 Task: Create a rule when a start date not in this month.
Action: Mouse pressed left at (870, 225)
Screenshot: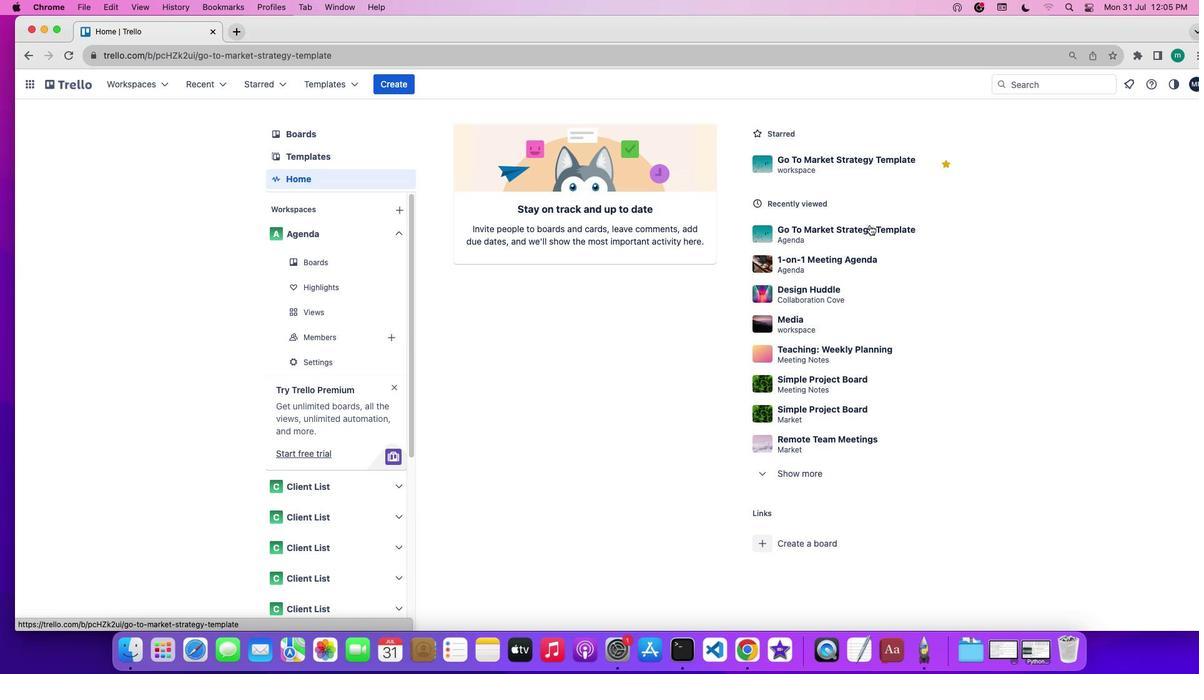 
Action: Mouse moved to (1063, 267)
Screenshot: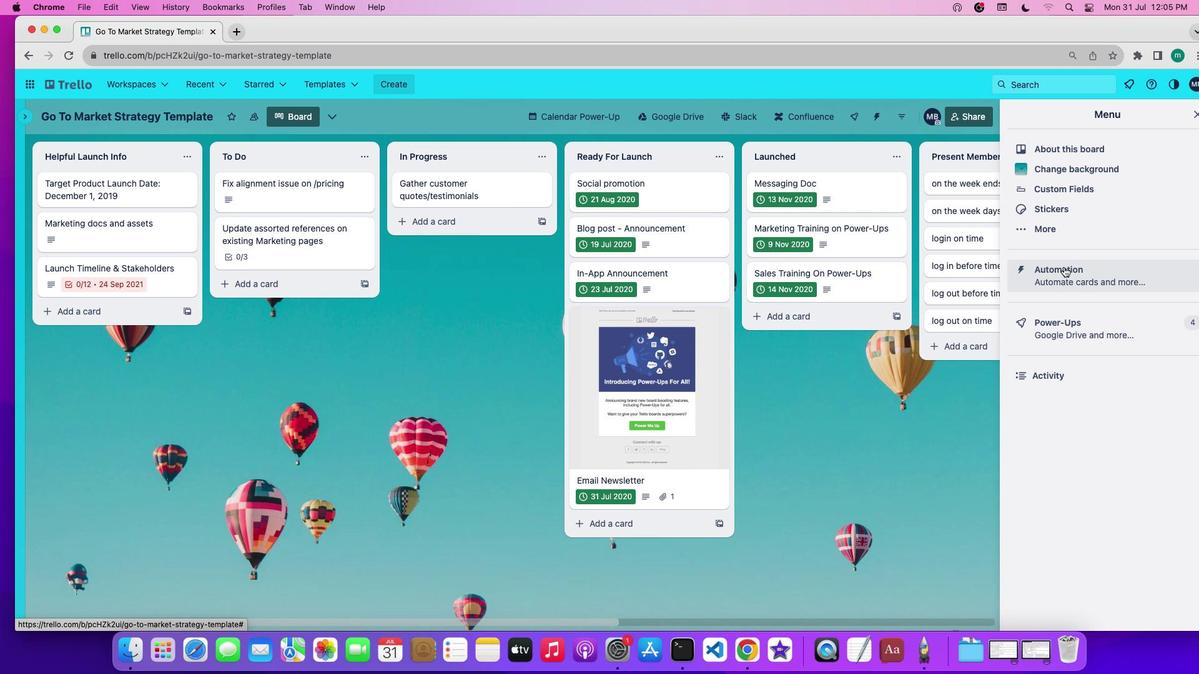 
Action: Mouse pressed left at (1063, 267)
Screenshot: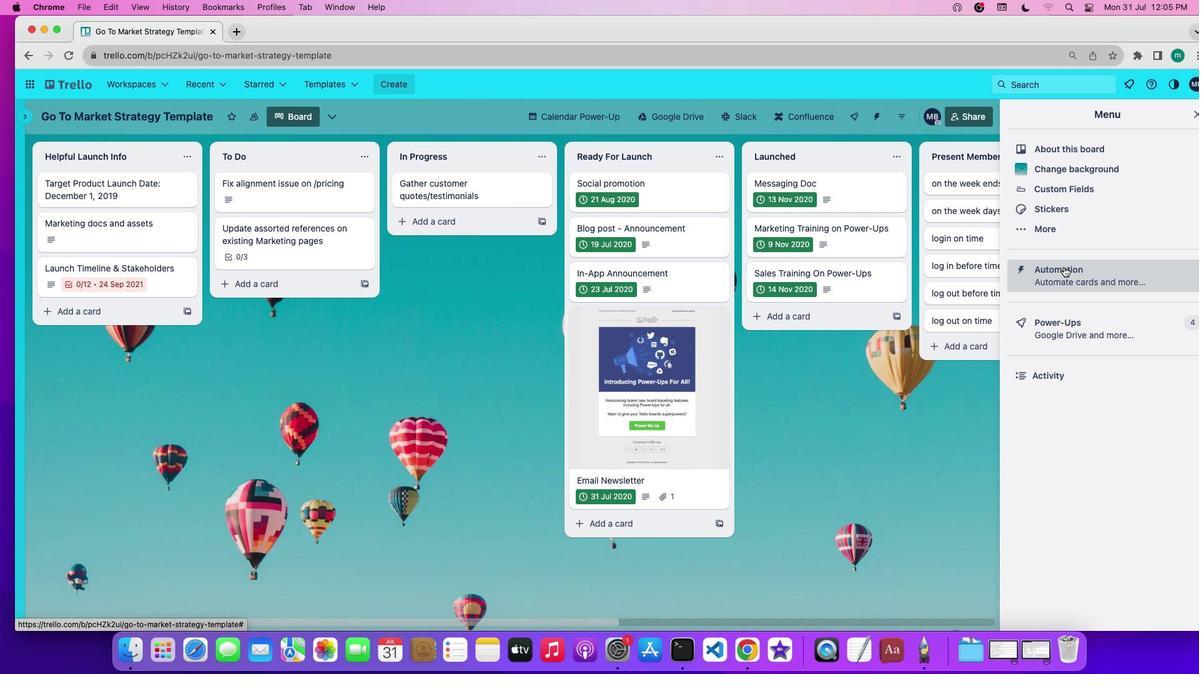 
Action: Mouse moved to (124, 233)
Screenshot: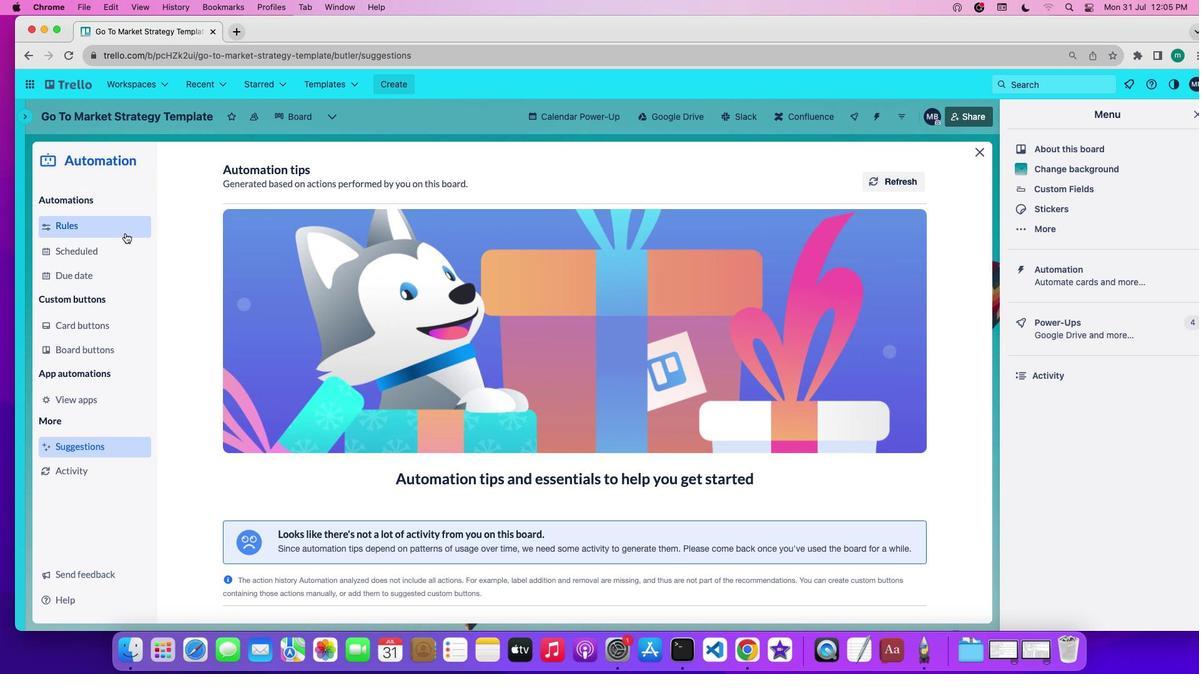 
Action: Mouse pressed left at (124, 233)
Screenshot: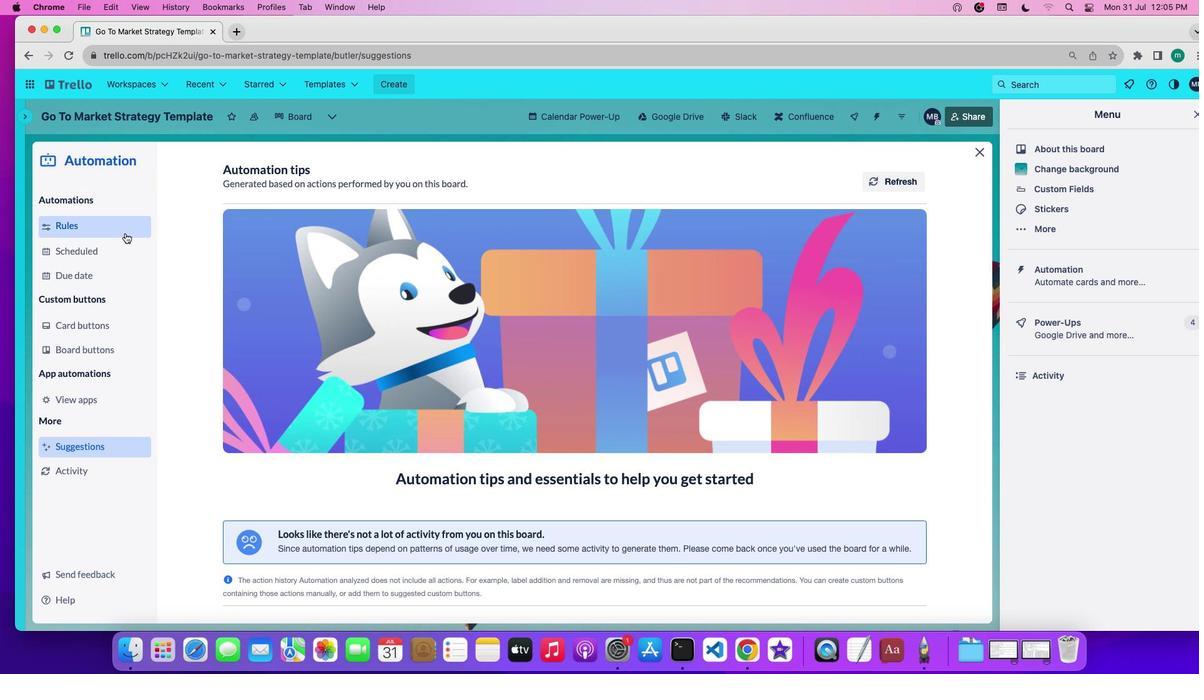 
Action: Mouse moved to (290, 448)
Screenshot: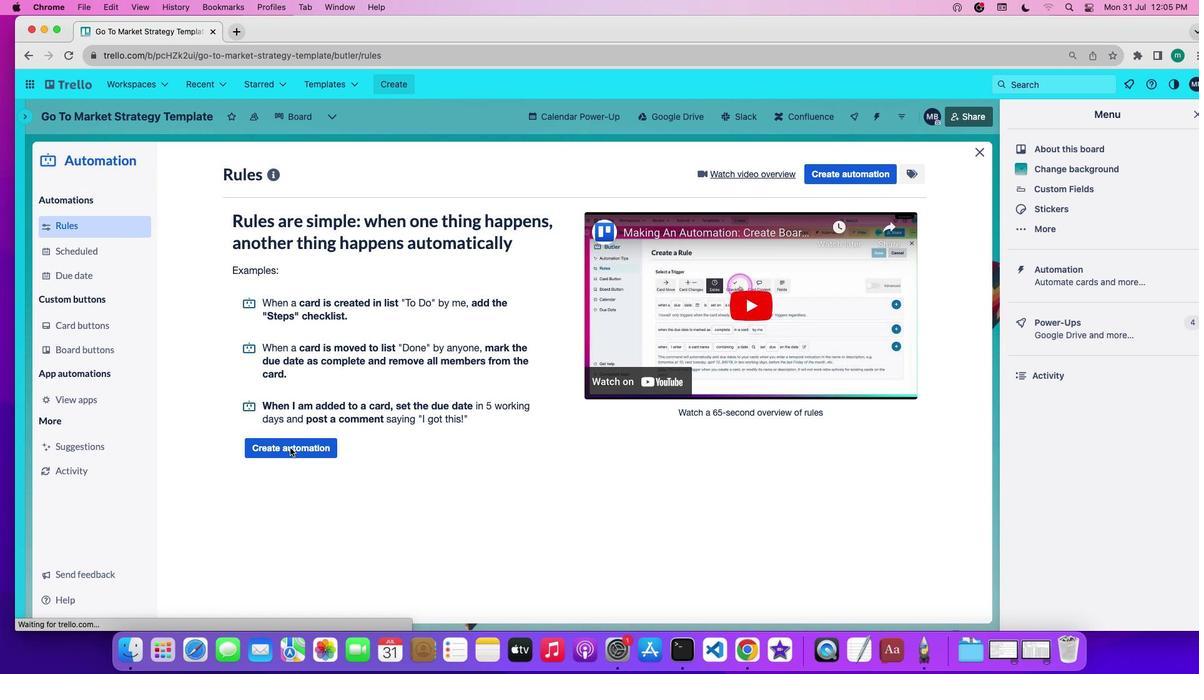 
Action: Mouse pressed left at (290, 448)
Screenshot: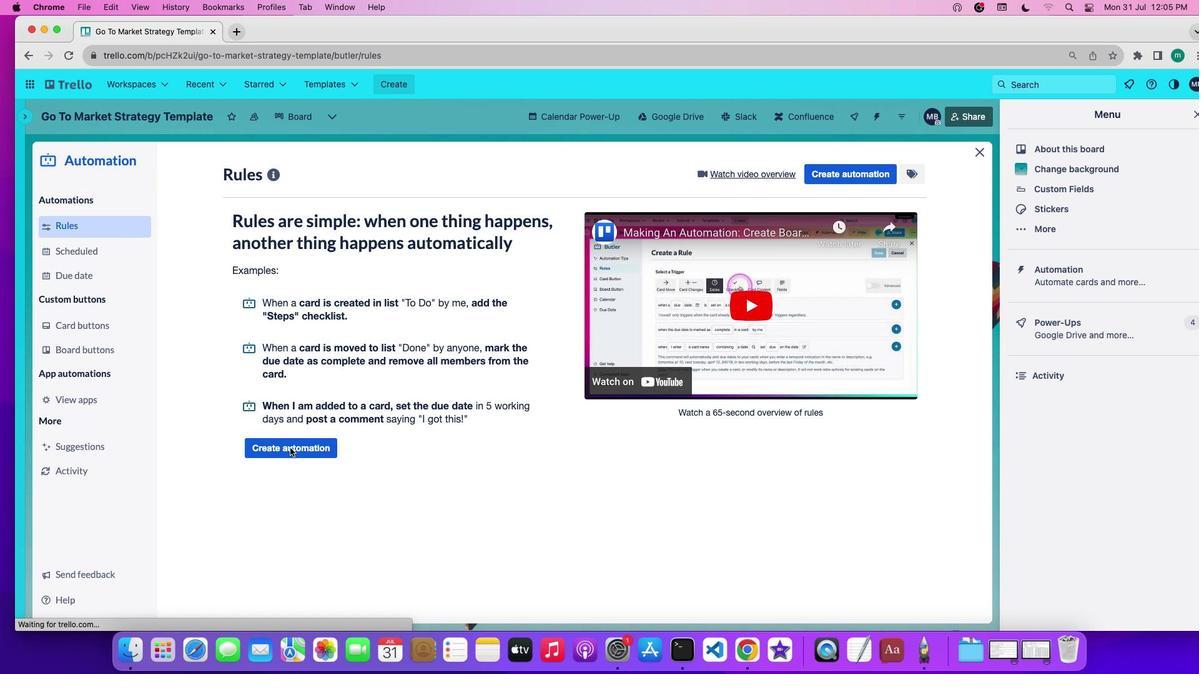 
Action: Mouse moved to (522, 297)
Screenshot: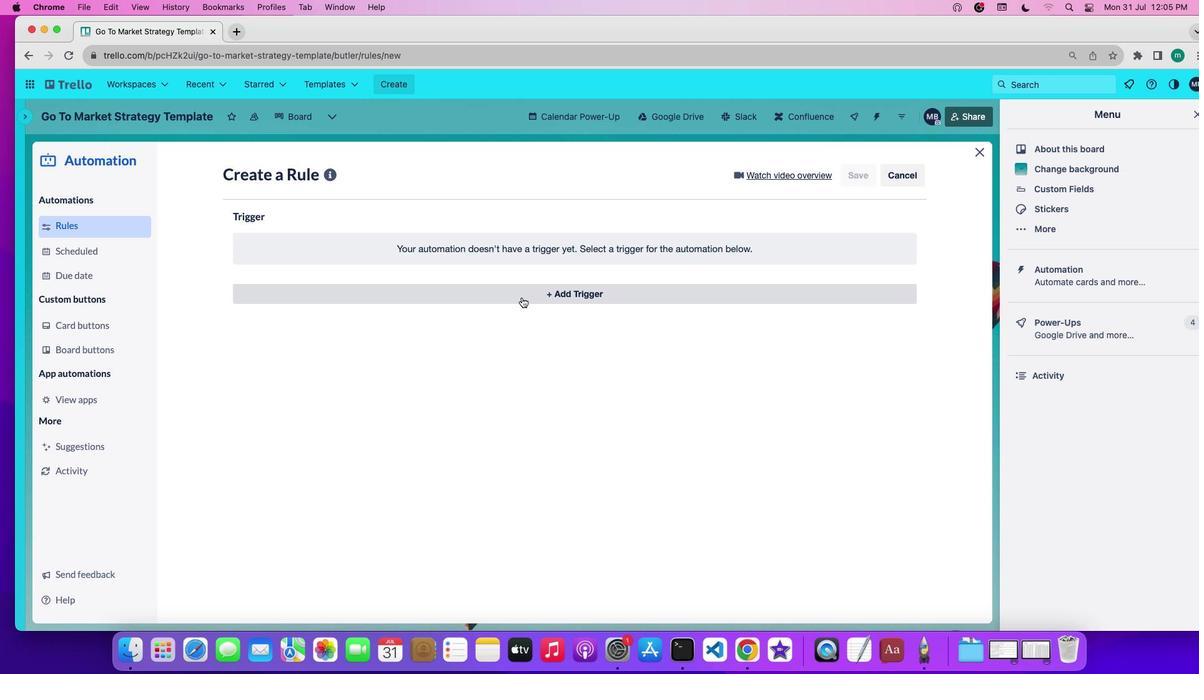 
Action: Mouse pressed left at (522, 297)
Screenshot: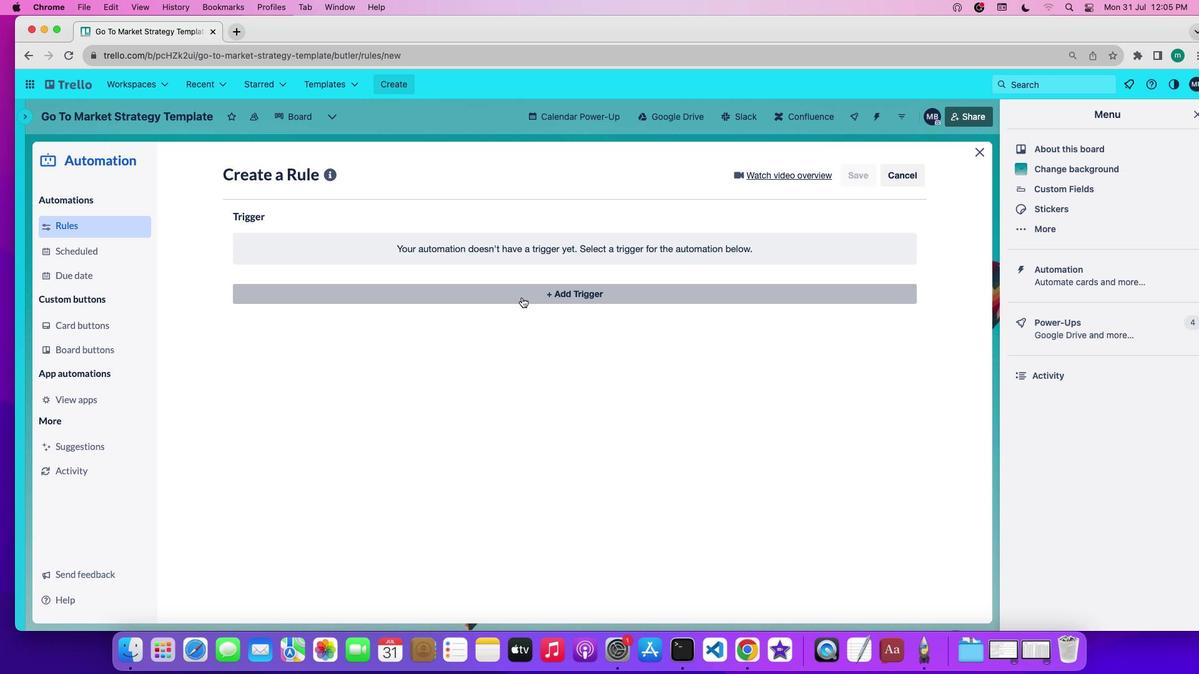 
Action: Mouse moved to (361, 340)
Screenshot: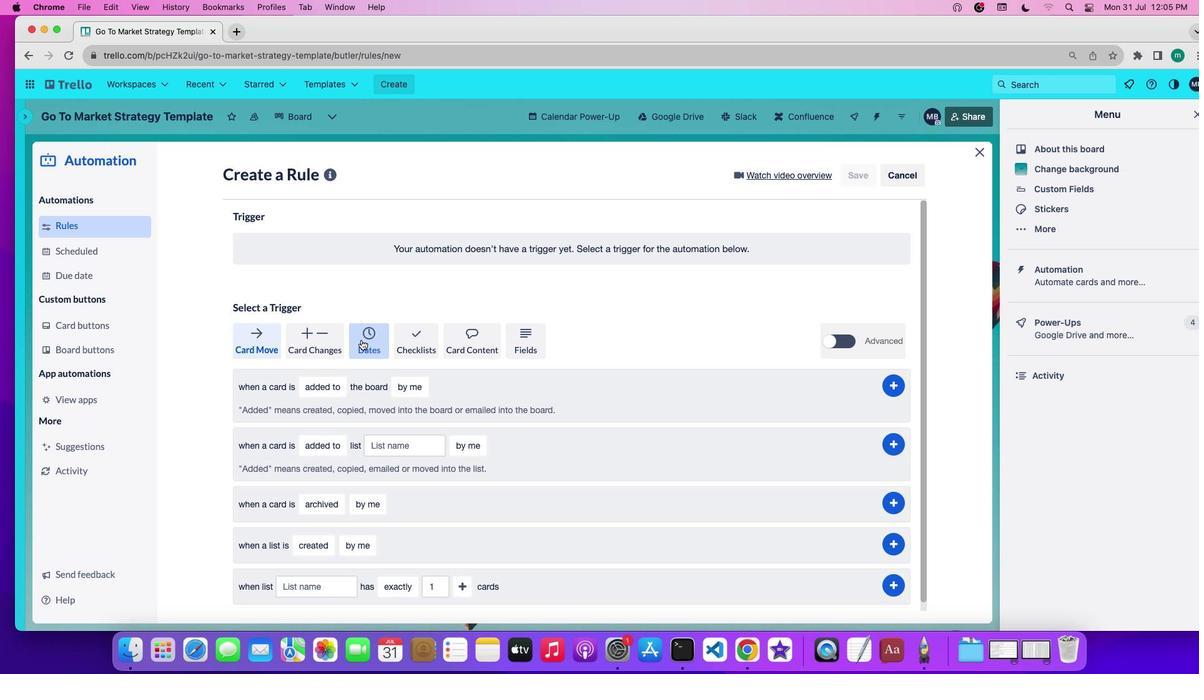 
Action: Mouse pressed left at (361, 340)
Screenshot: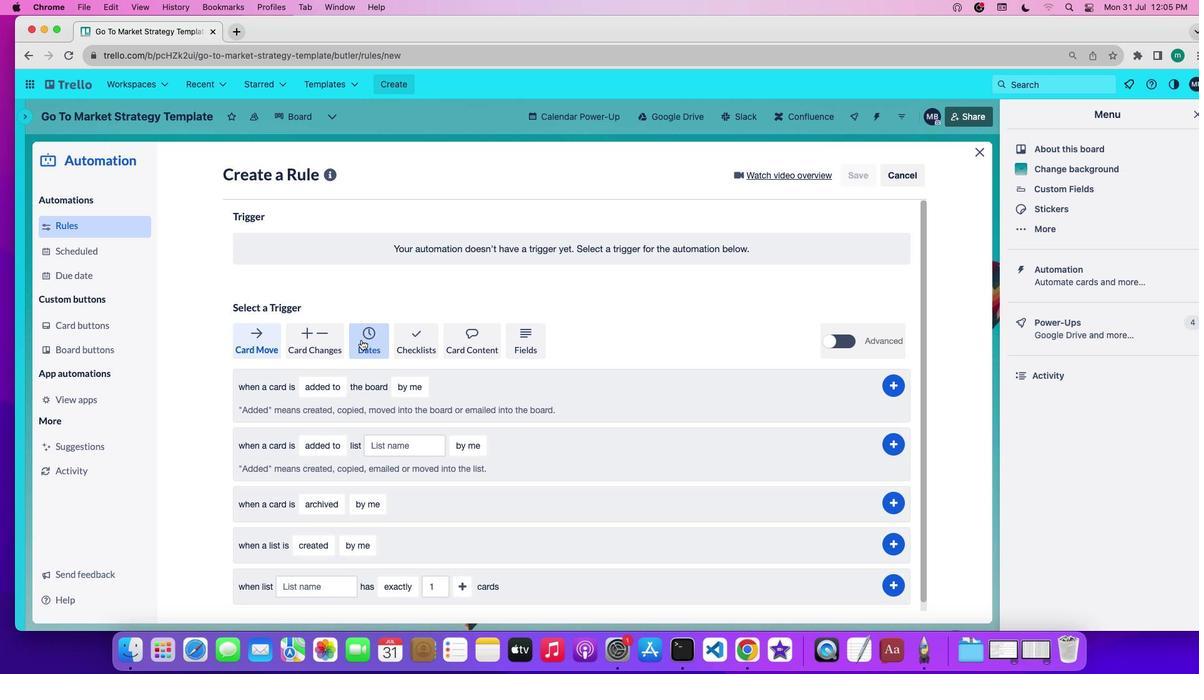 
Action: Mouse moved to (276, 386)
Screenshot: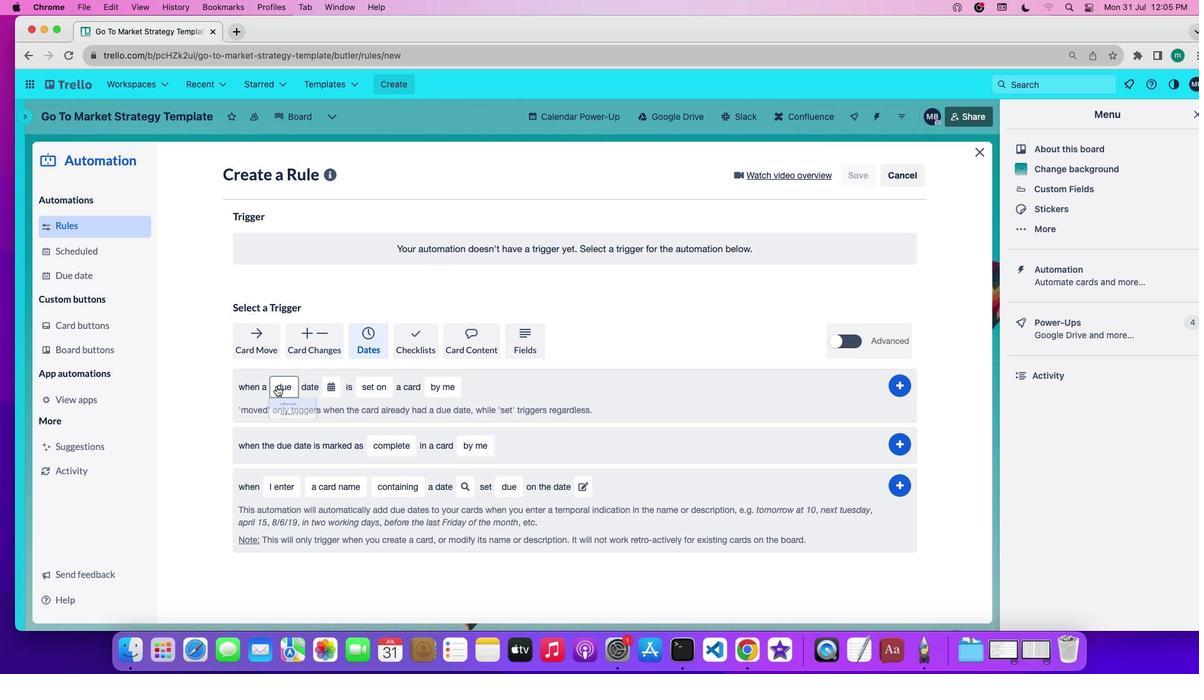 
Action: Mouse pressed left at (276, 386)
Screenshot: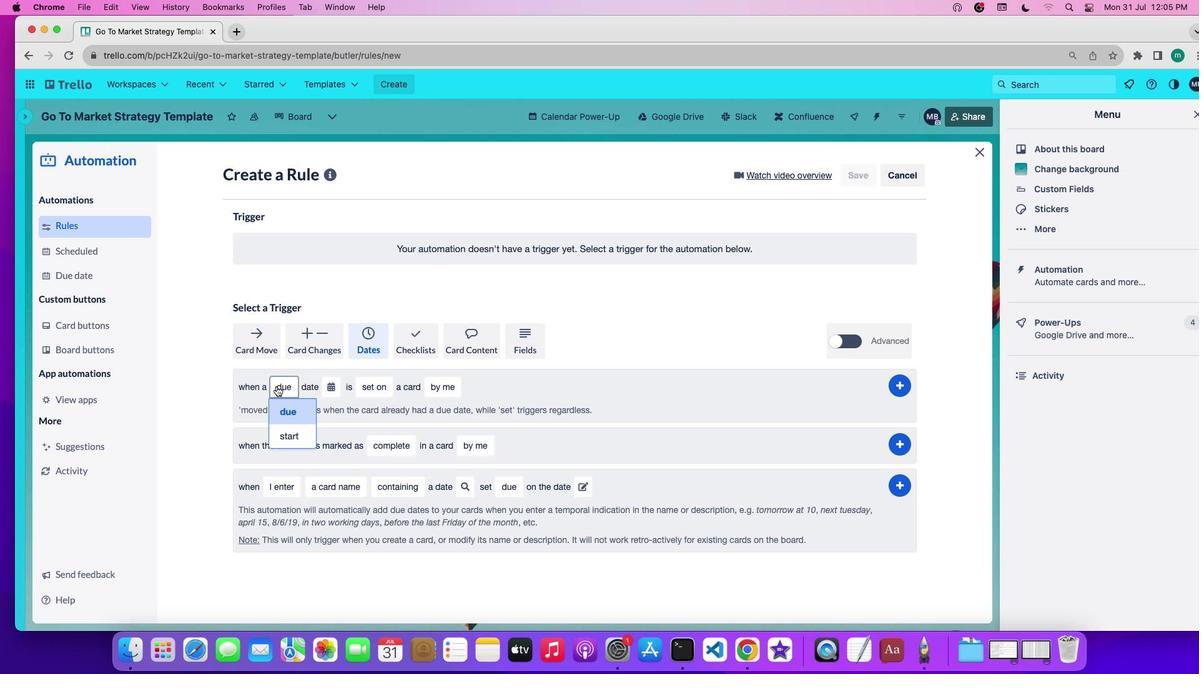 
Action: Mouse moved to (287, 429)
Screenshot: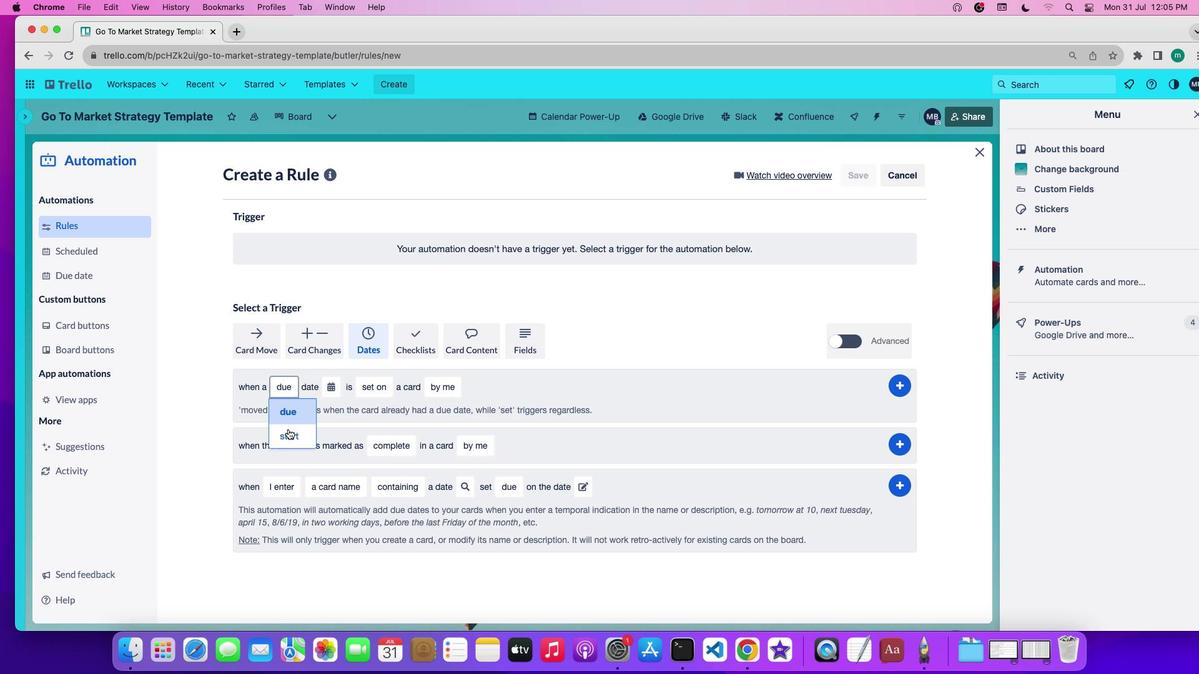 
Action: Mouse pressed left at (287, 429)
Screenshot: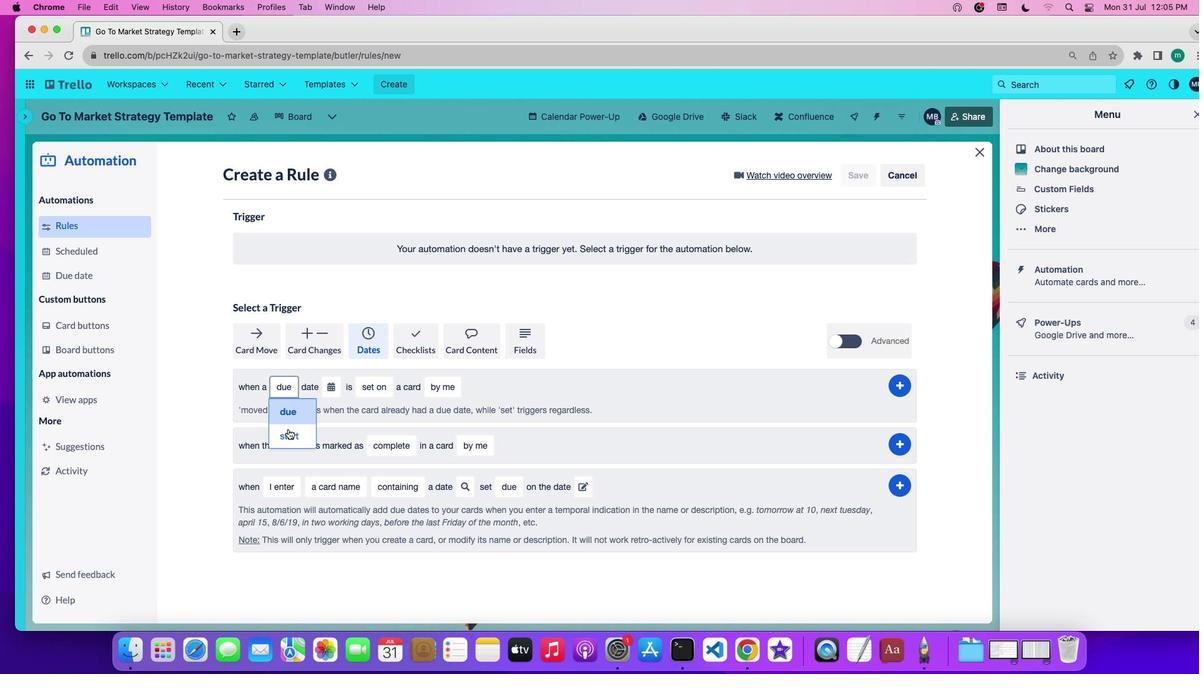 
Action: Mouse moved to (333, 391)
Screenshot: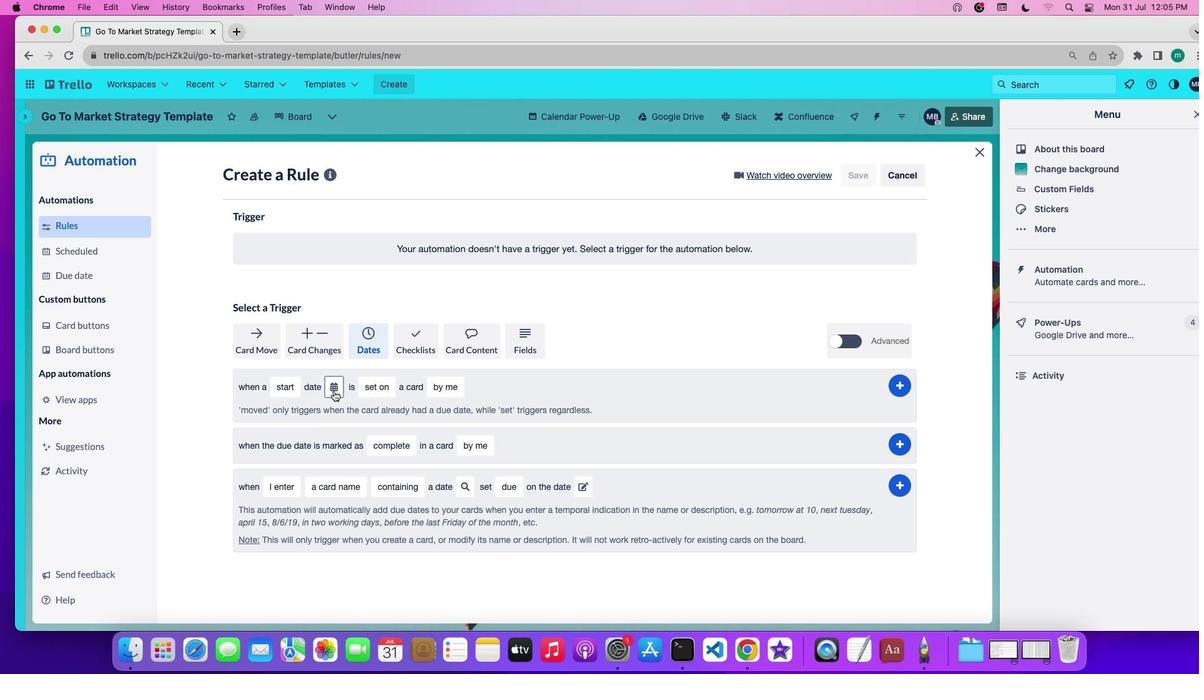 
Action: Mouse pressed left at (333, 391)
Screenshot: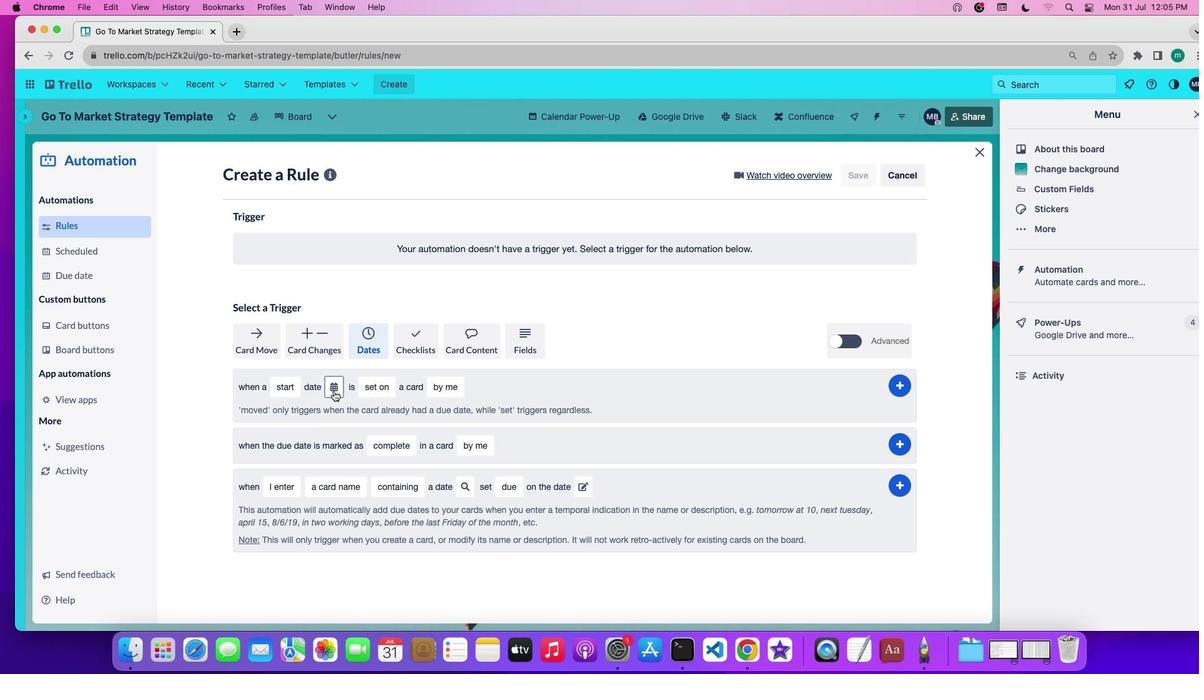 
Action: Mouse moved to (334, 391)
Screenshot: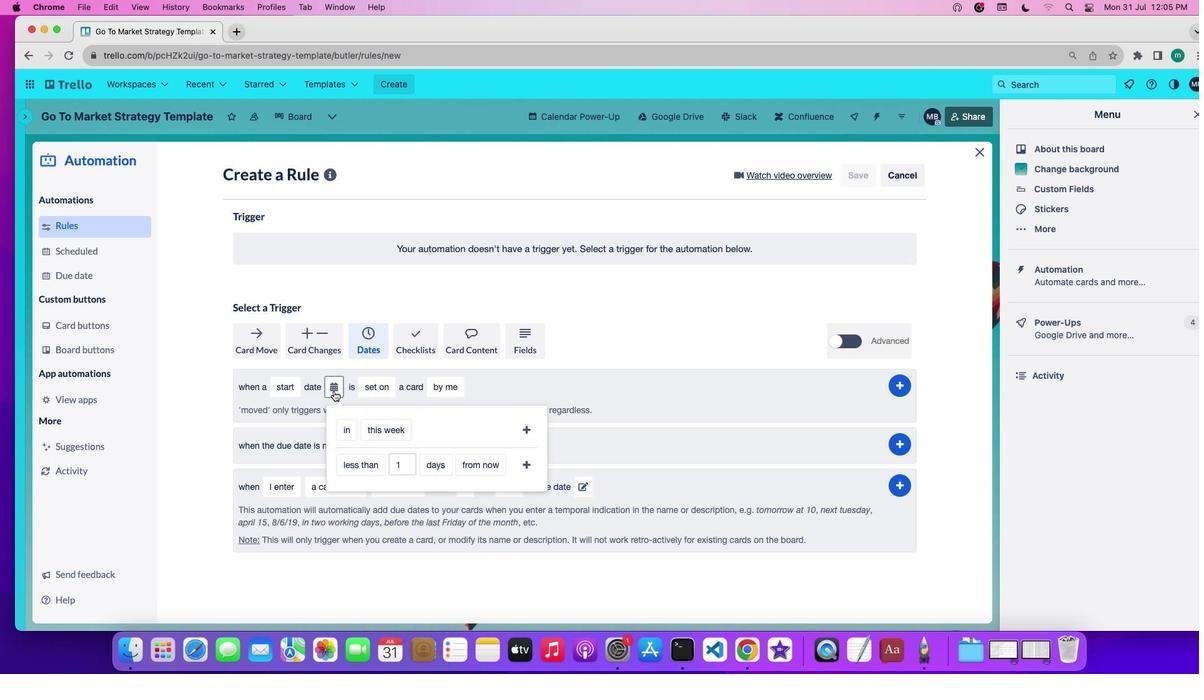 
Action: Mouse pressed left at (334, 391)
Screenshot: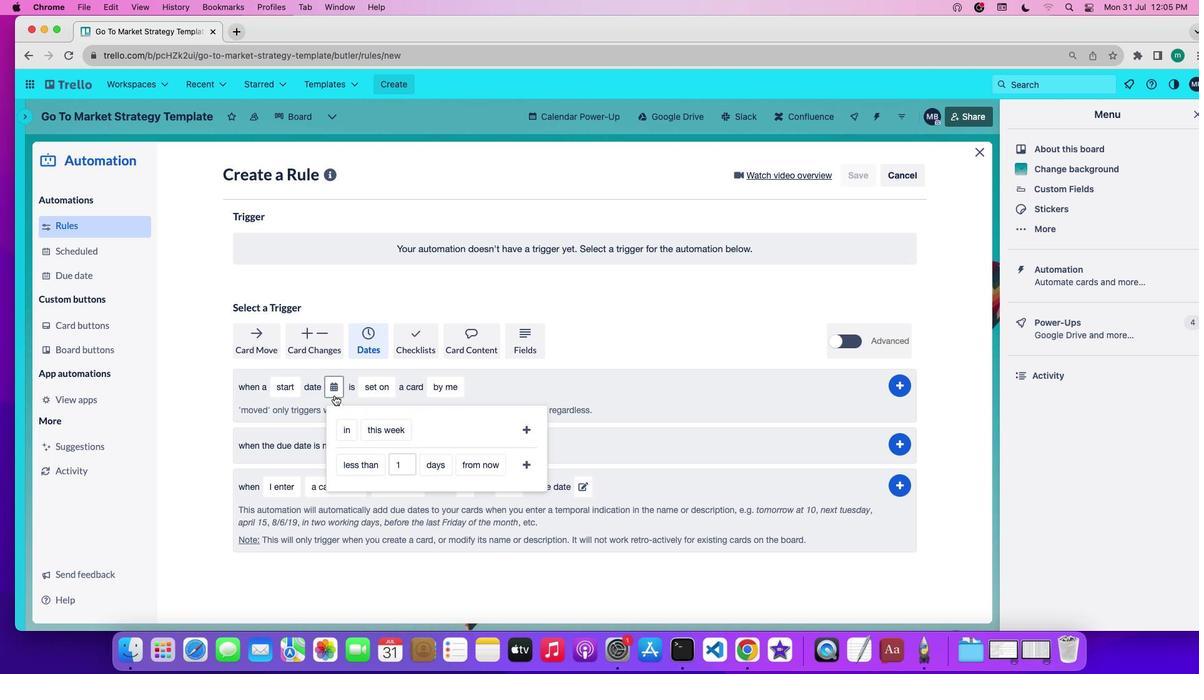 
Action: Mouse moved to (331, 388)
Screenshot: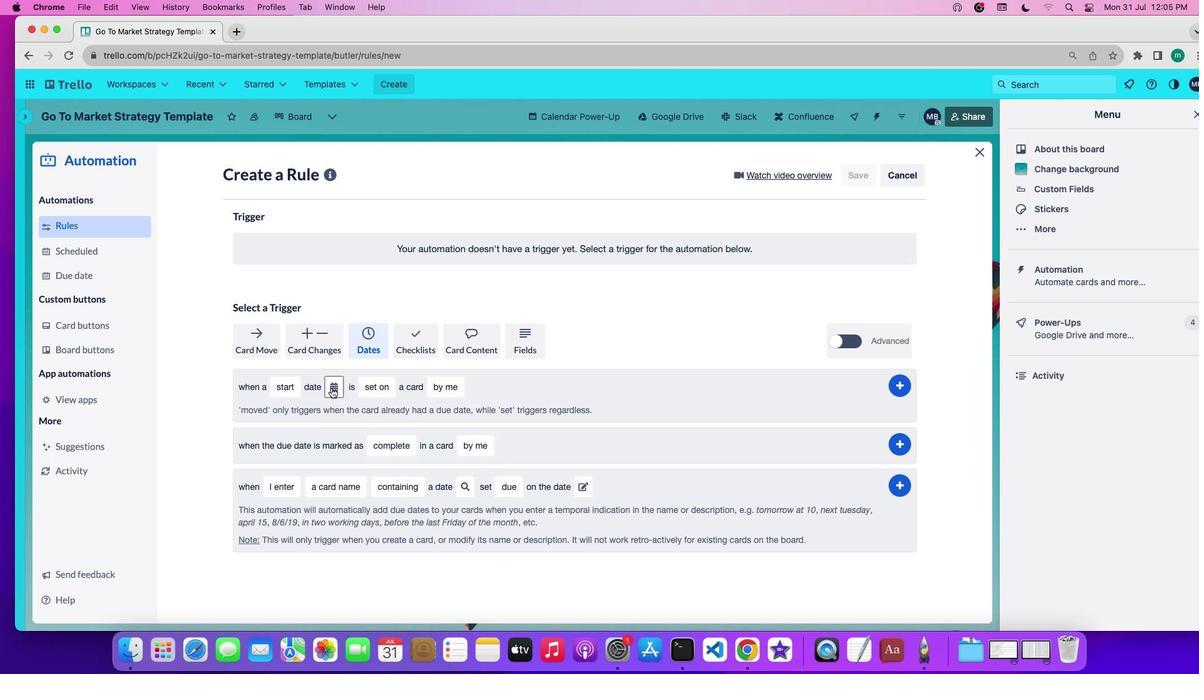 
Action: Mouse pressed left at (331, 388)
Screenshot: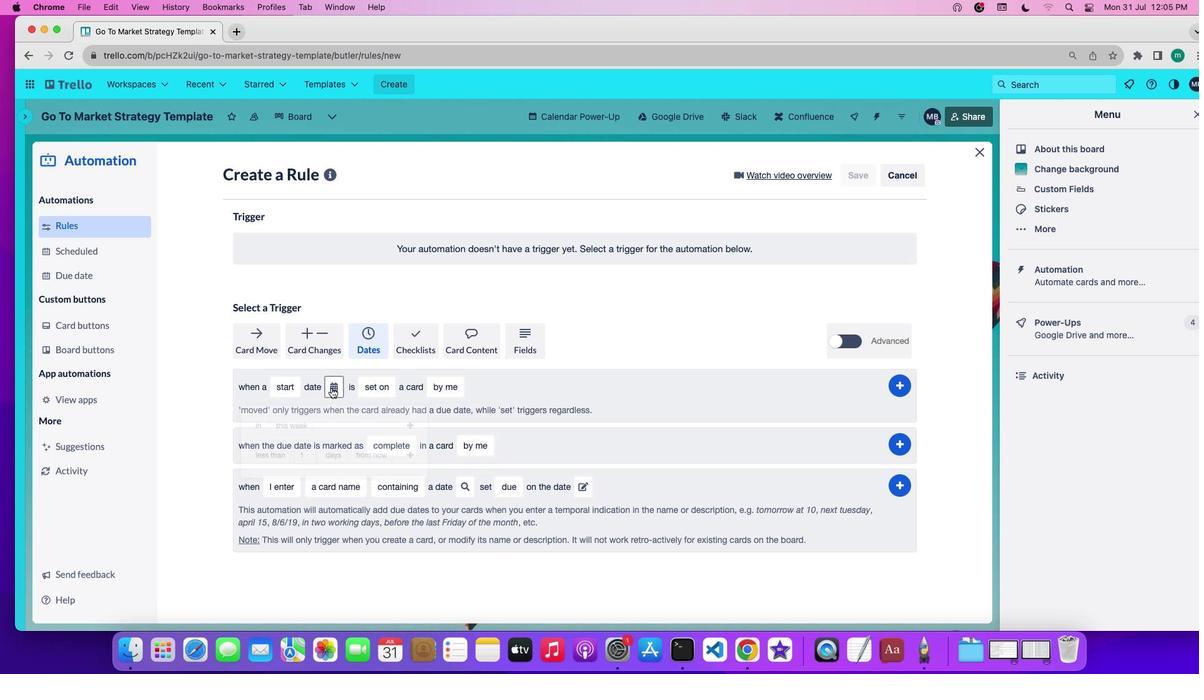 
Action: Mouse moved to (251, 429)
Screenshot: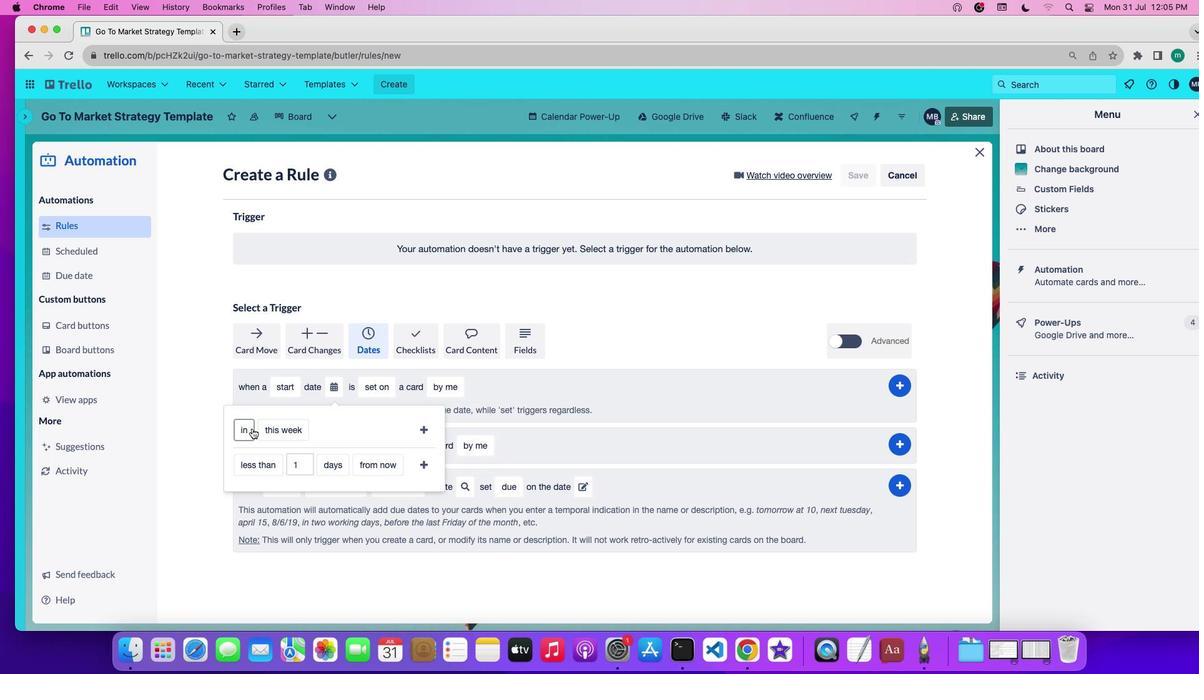 
Action: Mouse pressed left at (251, 429)
Screenshot: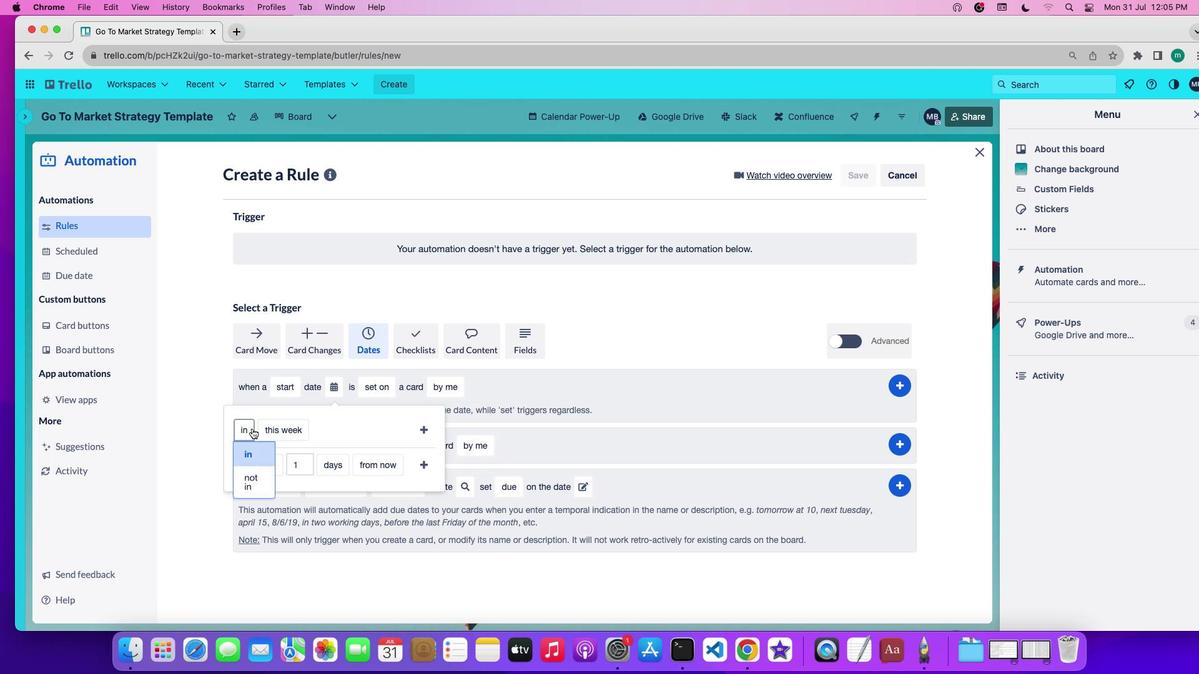 
Action: Mouse moved to (251, 484)
Screenshot: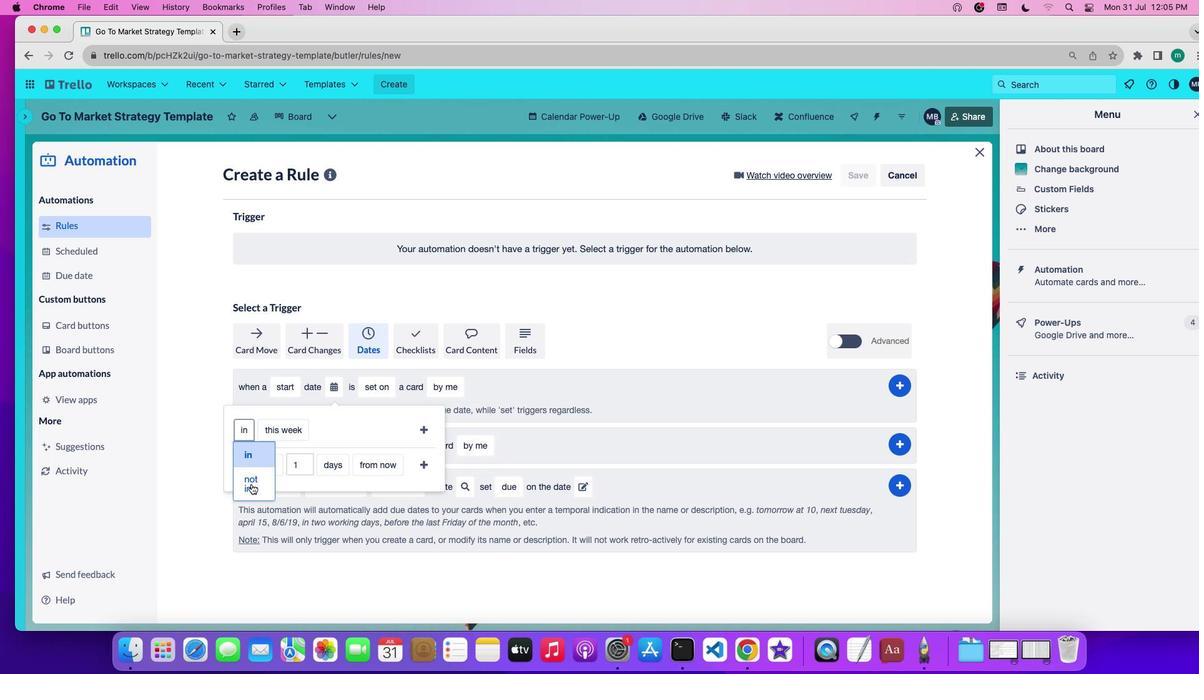 
Action: Mouse pressed left at (251, 484)
Screenshot: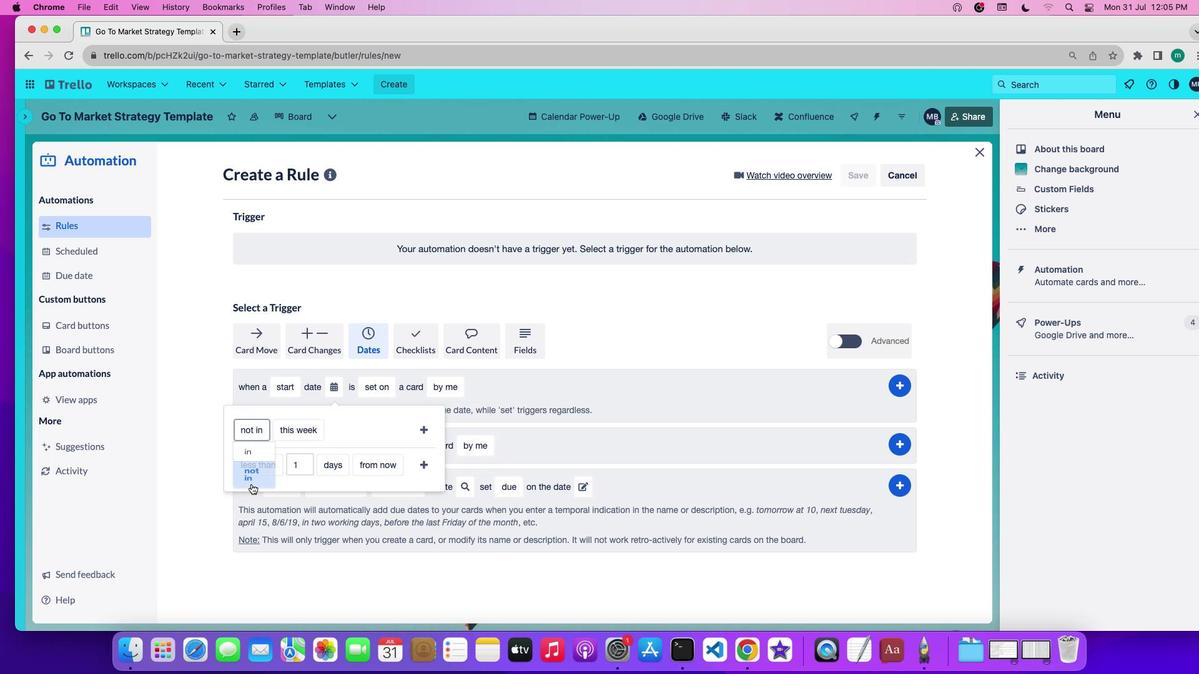 
Action: Mouse moved to (295, 434)
Screenshot: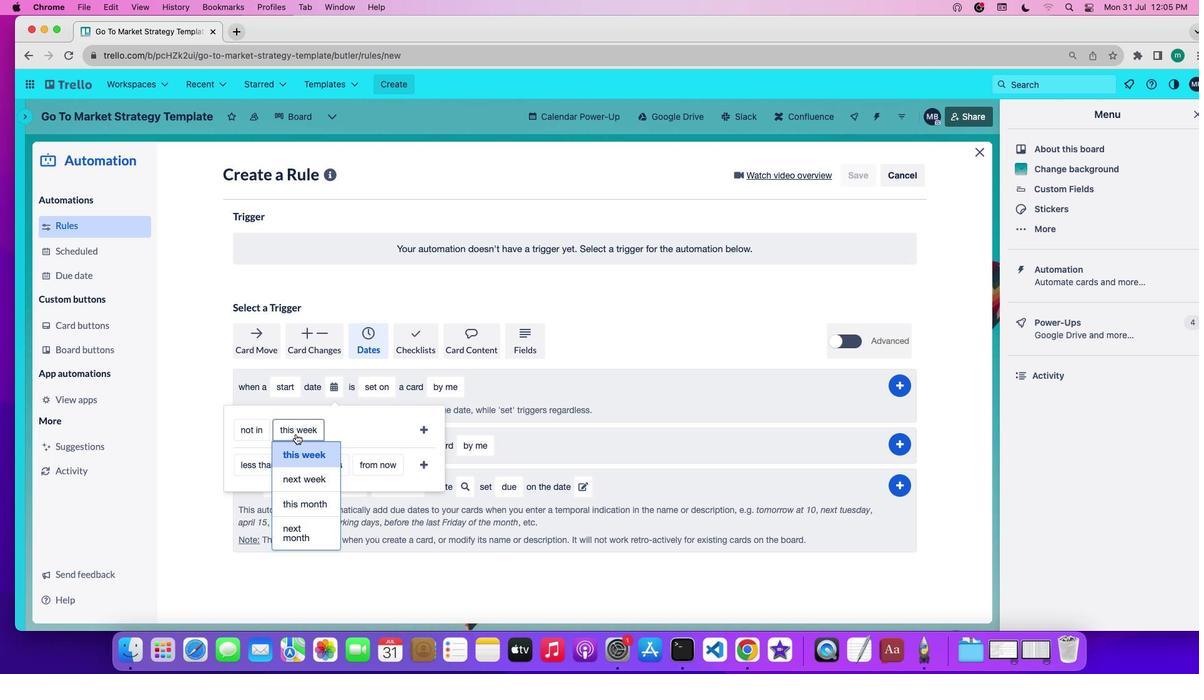 
Action: Mouse pressed left at (295, 434)
Screenshot: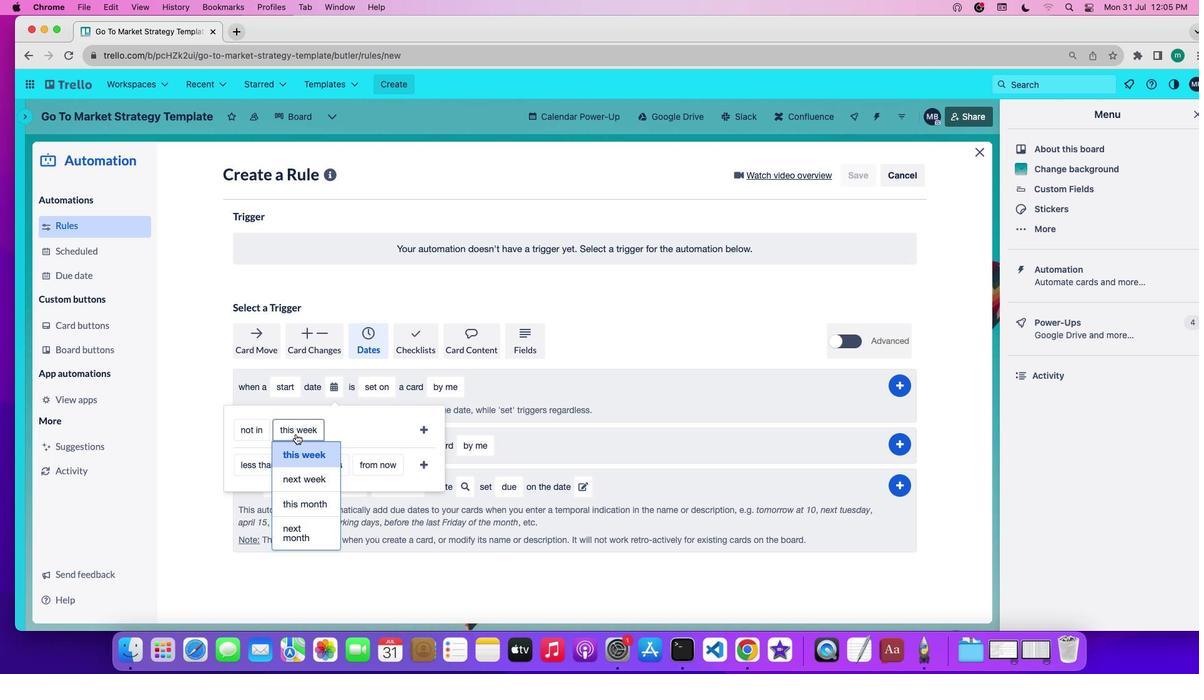 
Action: Mouse moved to (293, 500)
Screenshot: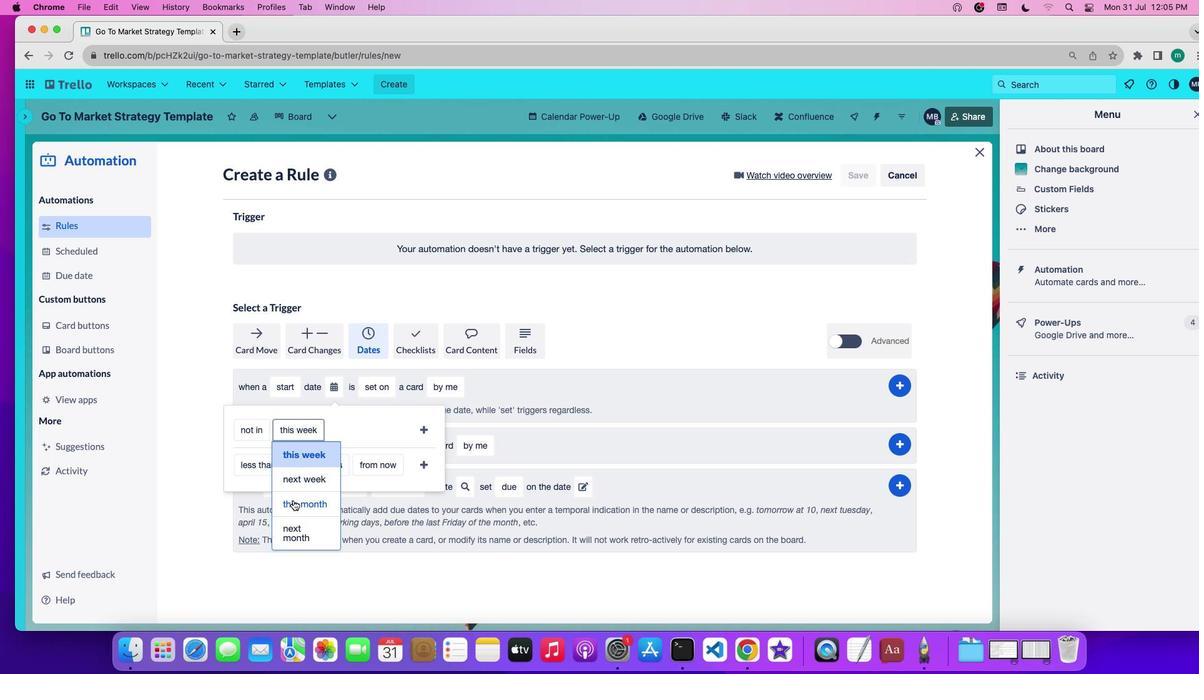 
Action: Mouse pressed left at (293, 500)
Screenshot: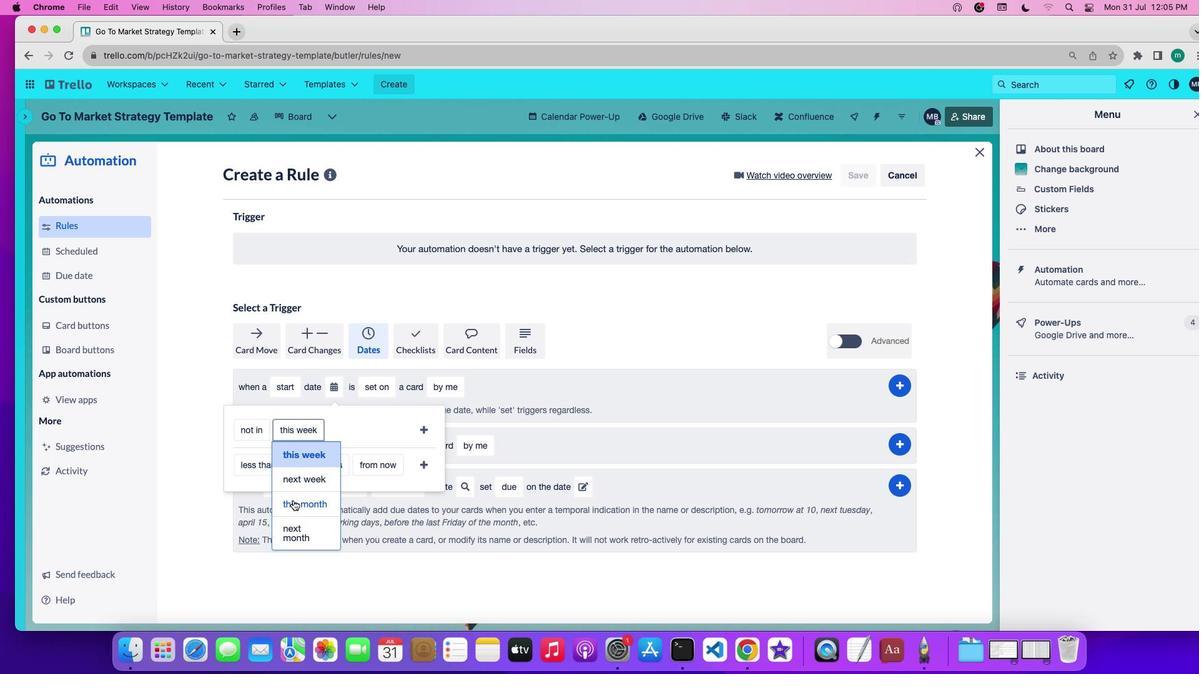 
Action: Mouse moved to (427, 428)
Screenshot: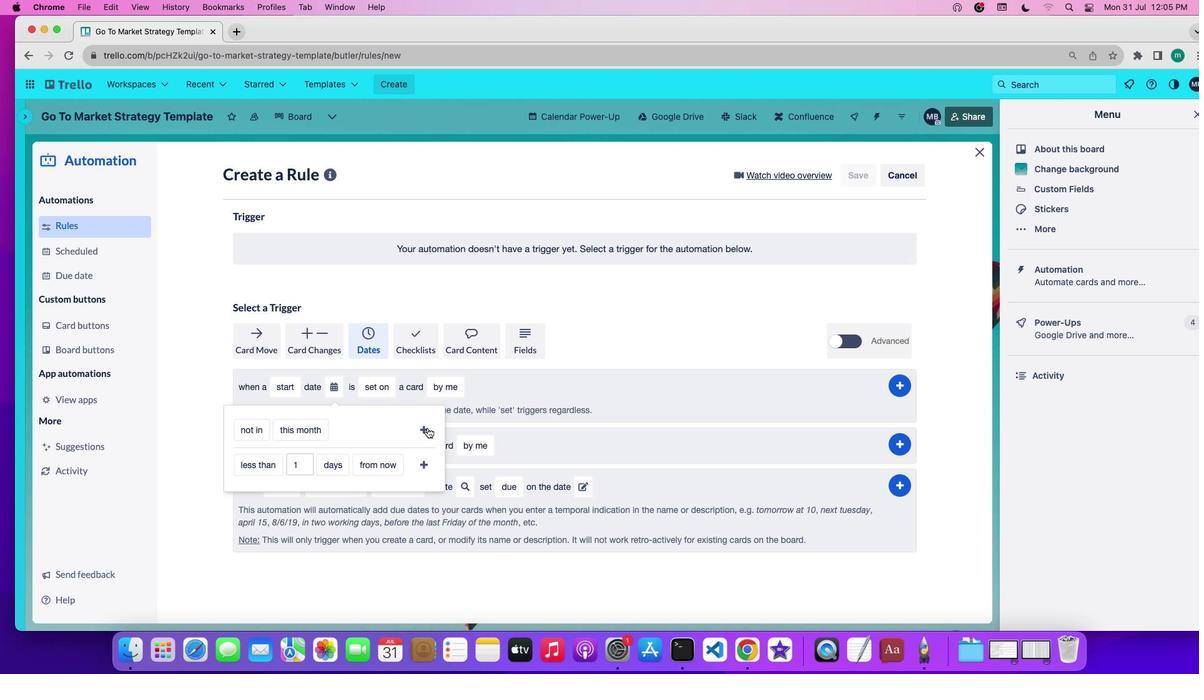 
Action: Mouse pressed left at (427, 428)
Screenshot: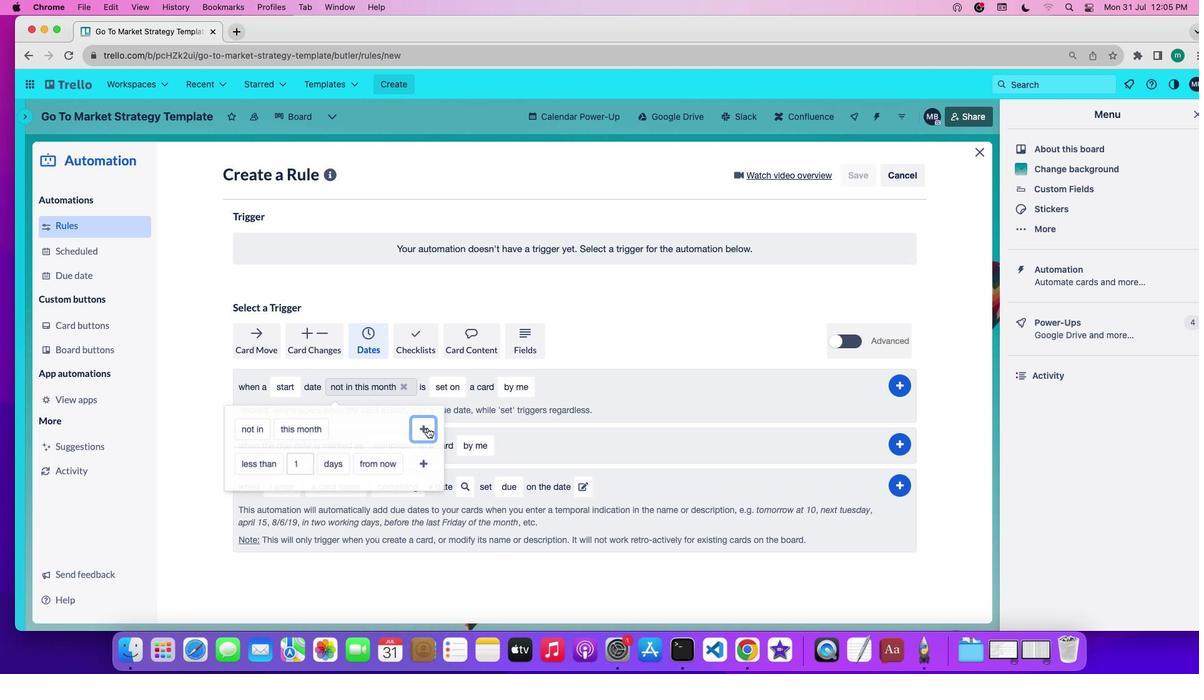 
Action: Mouse moved to (894, 382)
Screenshot: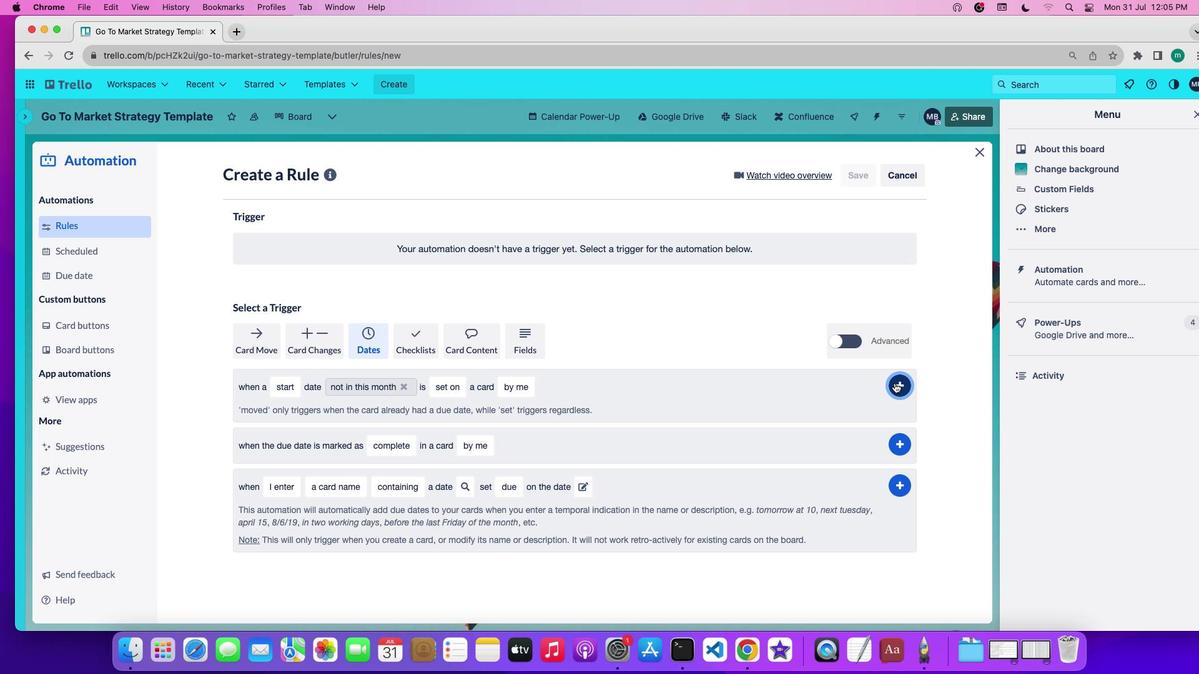 
Action: Mouse pressed left at (894, 382)
Screenshot: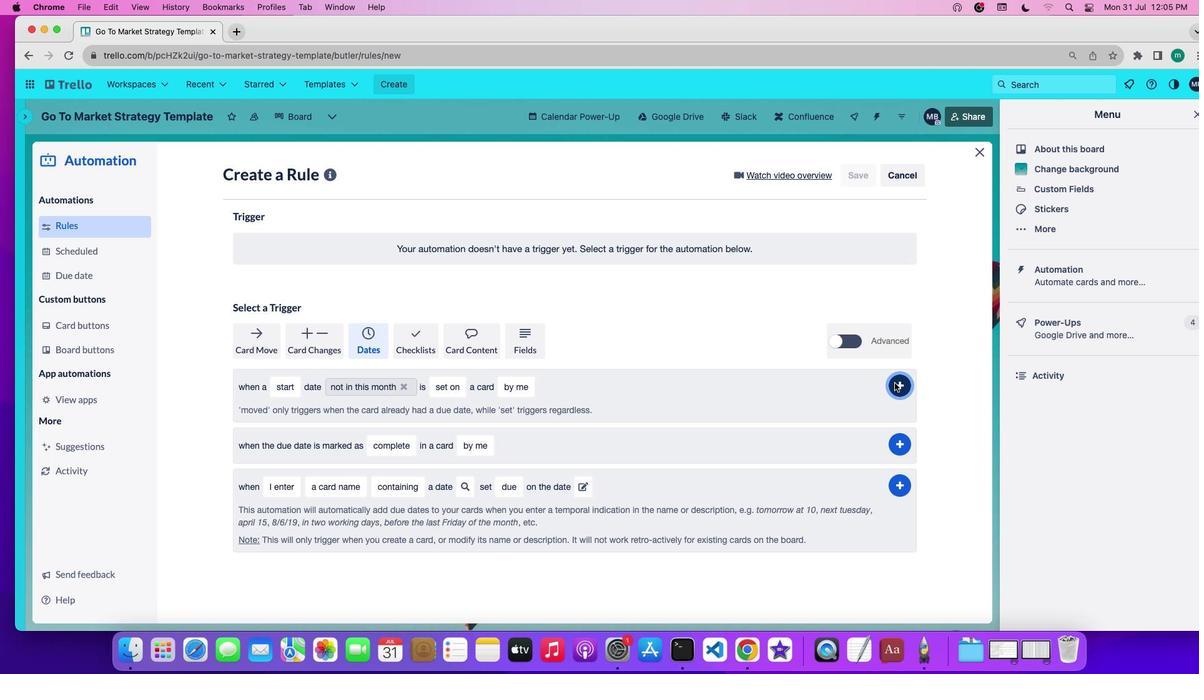 
